Task: Add an event with the title Casual Product Development Update and Future Roadmap Discussion, date '2024/04/07', time 8:00 AM to 10:00 AM, logged in from the account softage.3@softage.netand send the event invitation to softage.7@softage.net and softage.8@softage.net. Set a reminder for the event At time of event
Action: Mouse moved to (78, 89)
Screenshot: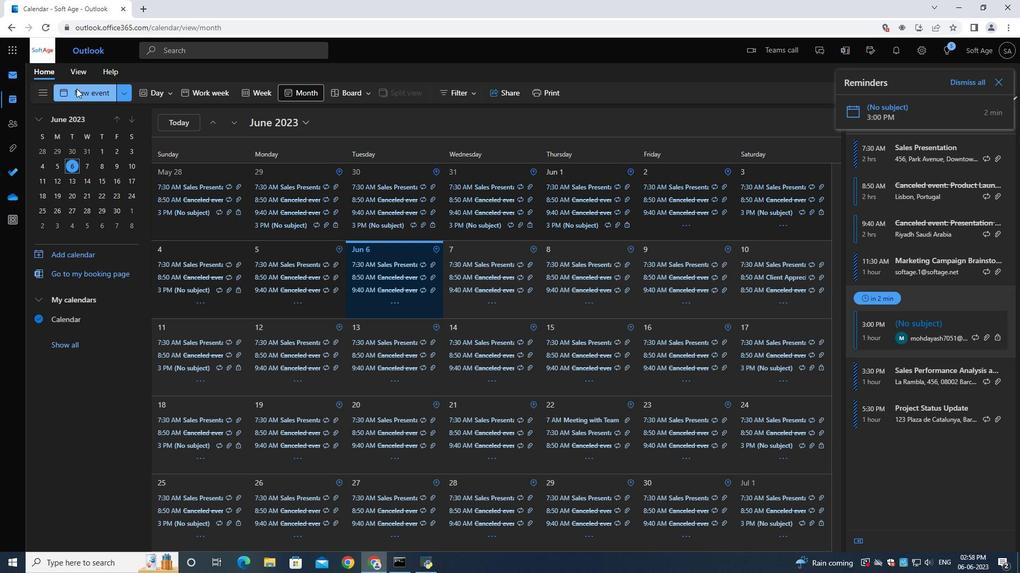 
Action: Mouse pressed left at (78, 89)
Screenshot: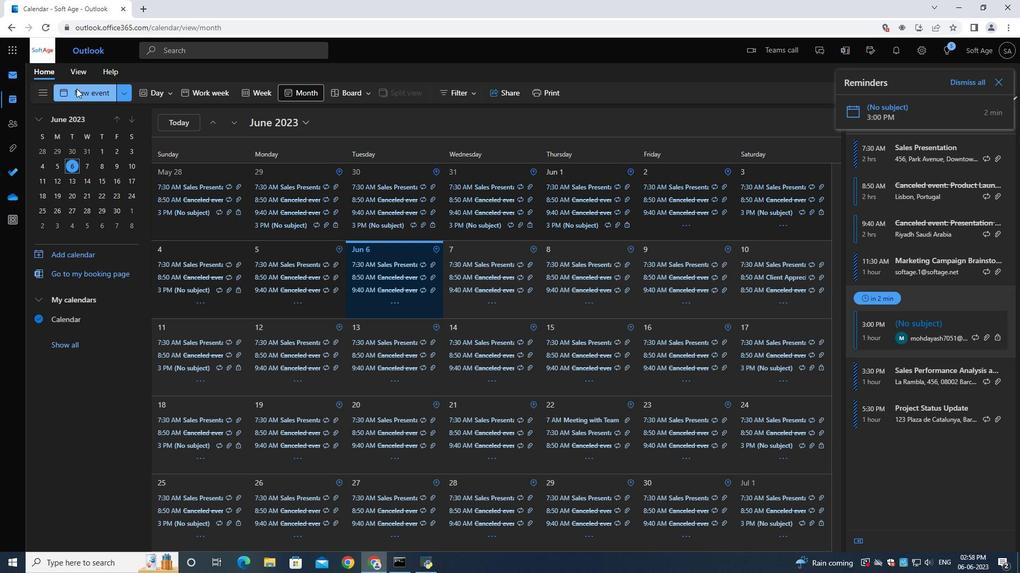 
Action: Mouse moved to (272, 161)
Screenshot: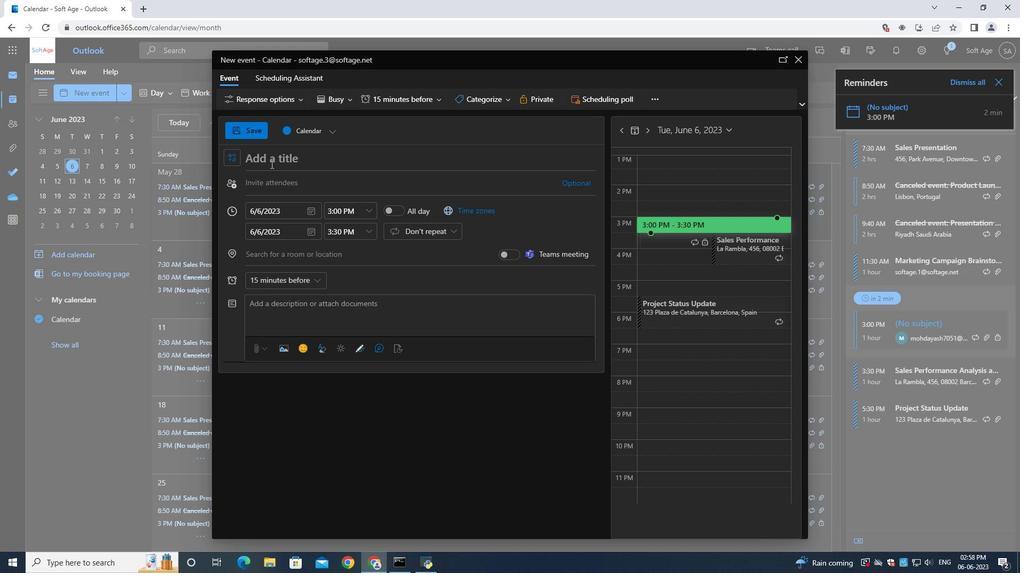 
Action: Mouse pressed left at (272, 161)
Screenshot: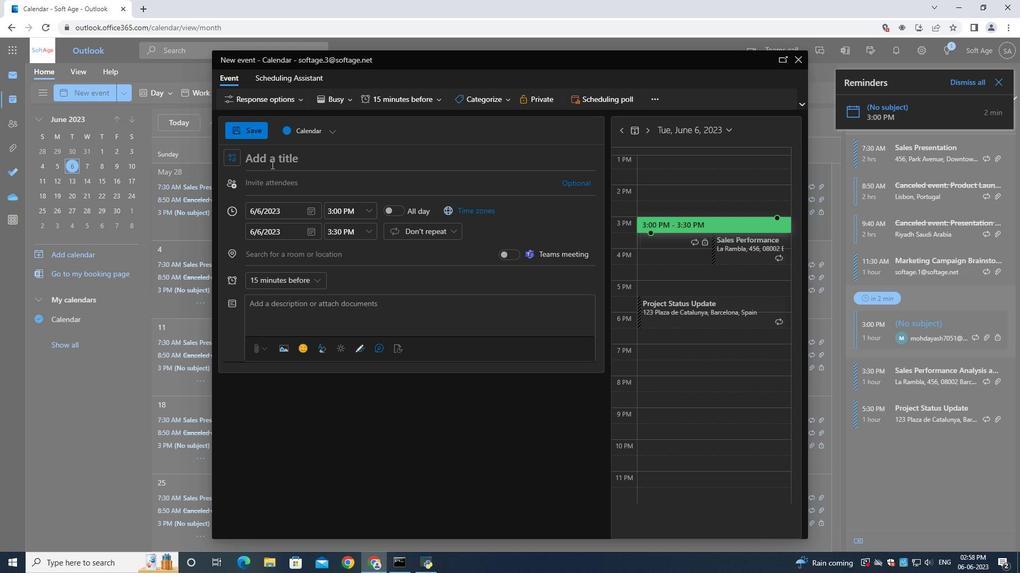 
Action: Key pressed <Key.shift>Casual<Key.space><Key.shift>Product<Key.space><Key.shift>Development<Key.space><Key.shift><Key.shift><Key.shift><Key.shift>Update<Key.space>and<Key.space><Key.shift>Future<Key.space><Key.shift>Roadmap<Key.space><Key.shift><Key.shift><Key.shift><Key.shift><Key.shift><Key.shift><Key.shift><Key.shift><Key.shift><Key.shift><Key.shift><Key.shift><Key.shift><Key.shift><Key.shift><Key.shift><Key.shift><Key.shift><Key.shift><Key.shift><Key.shift><Key.backspace><Key.backspace><Key.backspace><Key.backspace>map<Key.space><Key.backspace><Key.backspace><Key.backspace><Key.backspace><Key.backspace><Key.backspace><Key.backspace><Key.backspace><Key.backspace><Key.backspace><Key.backspace>re<Key.space><Key.shift>Roadmap<Key.space><Key.shift><Key.shift><Key.shift><Key.shift><Key.shift><Key.shift><Key.shift><Key.shift><Key.shift><Key.shift><Key.shift><Key.shift><Key.shift><Key.shift><Key.shift><Key.shift><Key.shift><Key.shift><Key.shift><Key.shift><Key.shift><Key.shift><Key.shift><Key.shift><Key.shift><Key.shift><Key.shift><Key.shift><Key.shift><Key.shift><Key.shift><Key.shift><Key.shift><Key.shift><Key.shift><Key.shift><Key.shift><Key.shift><Key.shift><Key.shift><Key.shift><Key.shift><Key.shift><Key.shift><Key.shift><Key.shift><Key.shift><Key.shift><Key.shift><Key.shift><Key.shift><Key.shift><Key.shift><Key.shift><Key.shift><Key.shift><Key.shift><Key.shift><Key.shift><Key.shift><Key.shift><Key.shift><Key.shift><Key.shift><Key.shift><Key.shift><Key.shift><Key.shift><Key.shift><Key.shift><Key.shift><Key.shift><Key.shift><Key.shift><Key.shift><Key.shift><Key.shift><Key.shift><Key.shift><Key.shift><Key.shift><Key.shift>Discussion<Key.space><Key.shift>Upa<Key.backspace>date<Key.space>and<Key.space><Key.shift>Future<Key.space><Key.backspace><Key.backspace><Key.backspace><Key.backspace><Key.backspace><Key.backspace><Key.backspace><Key.backspace><Key.backspace><Key.backspace><Key.backspace><Key.backspace><Key.backspace><Key.backspace><Key.backspace><Key.backspace><Key.backspace><Key.backspace><Key.backspace><Key.backspace><Key.backspace><Key.backspace><Key.backspace><Key.backspace><Key.backspace><Key.backspace><Key.backspace><Key.backspace><Key.backspace><Key.backspace><Key.backspace>ap
Screenshot: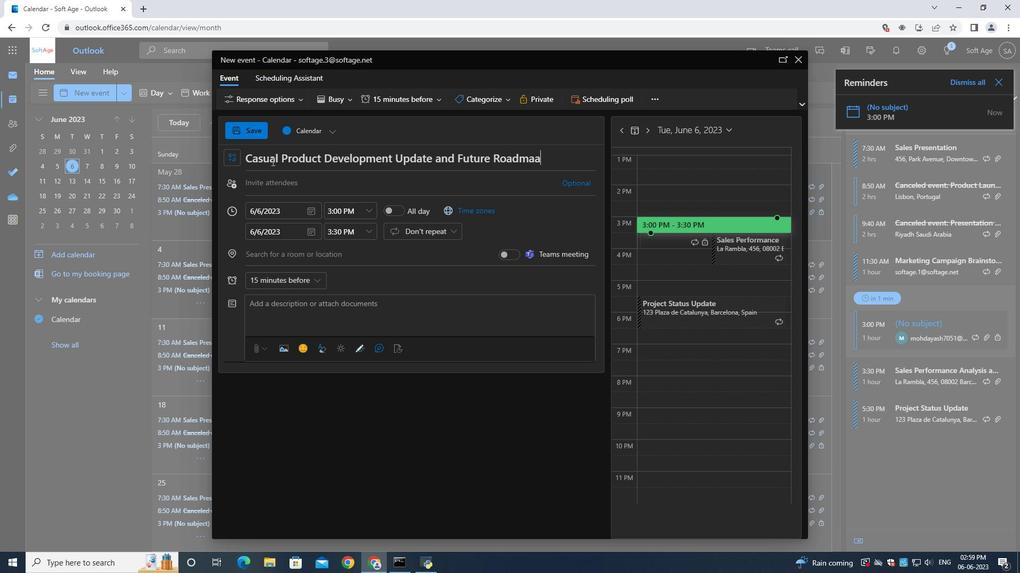 
Action: Mouse moved to (285, 210)
Screenshot: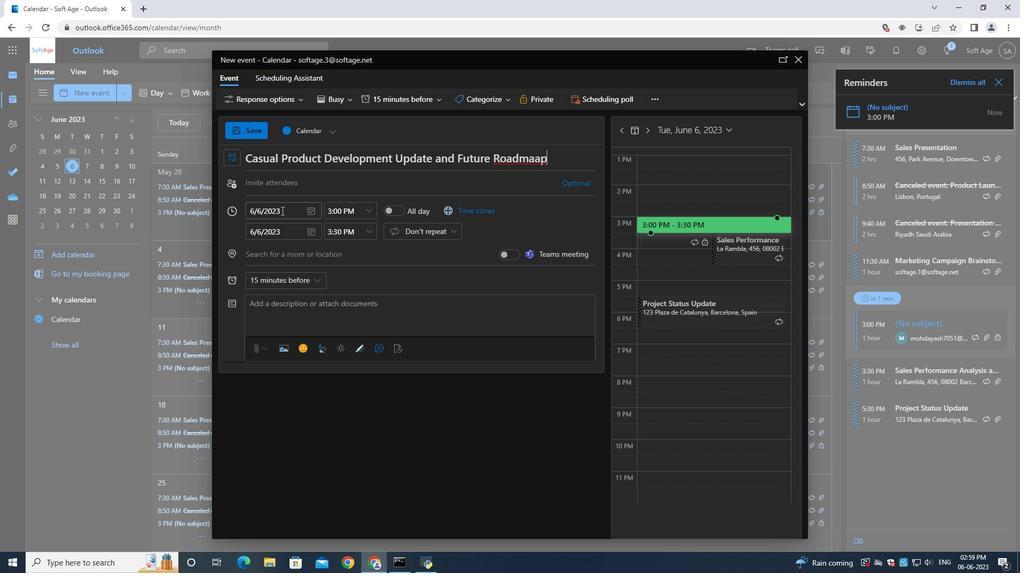 
Action: Key pressed <Key.backspace><Key.backspace>p
Screenshot: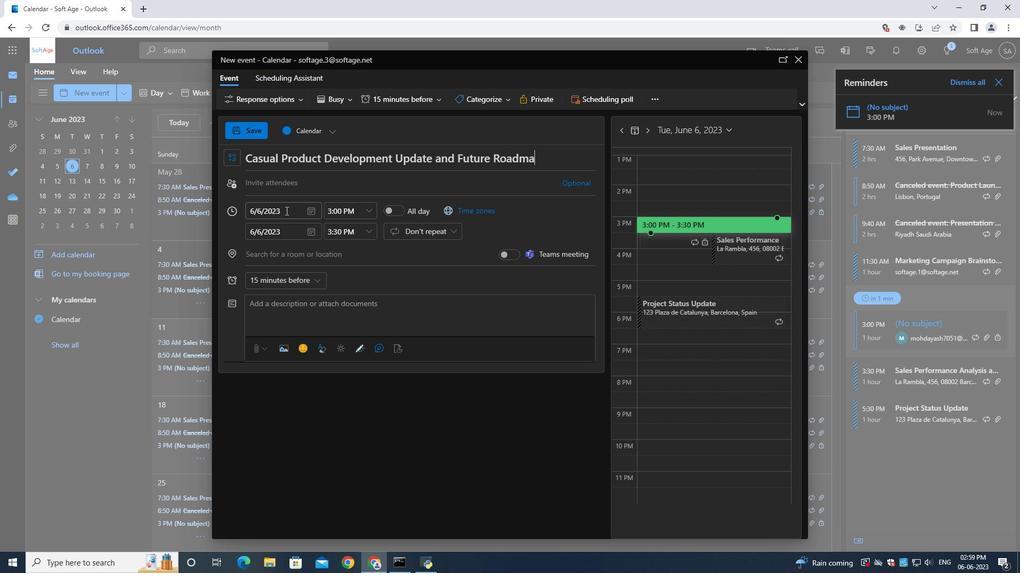 
Action: Mouse moved to (313, 214)
Screenshot: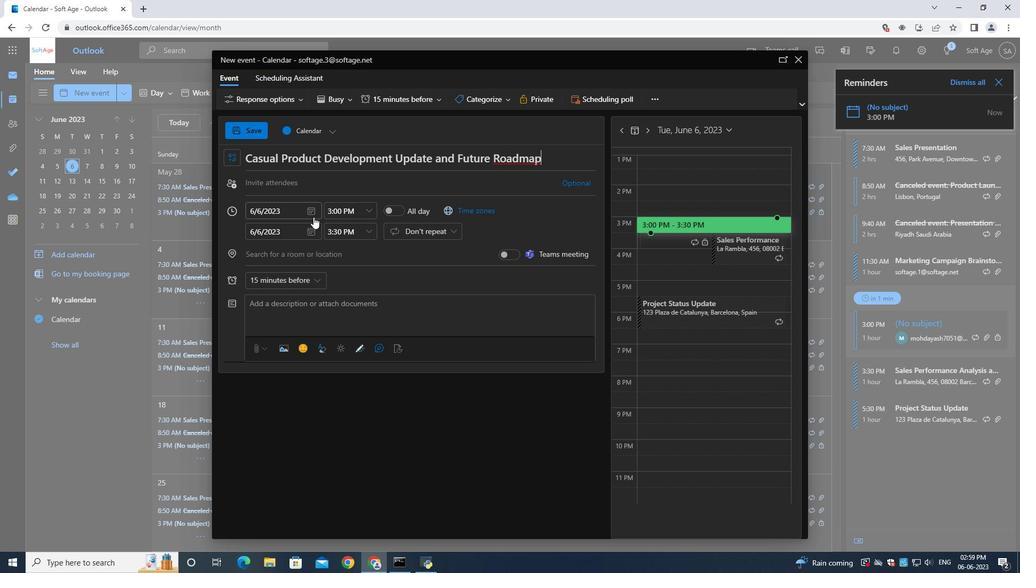 
Action: Mouse pressed left at (313, 214)
Screenshot: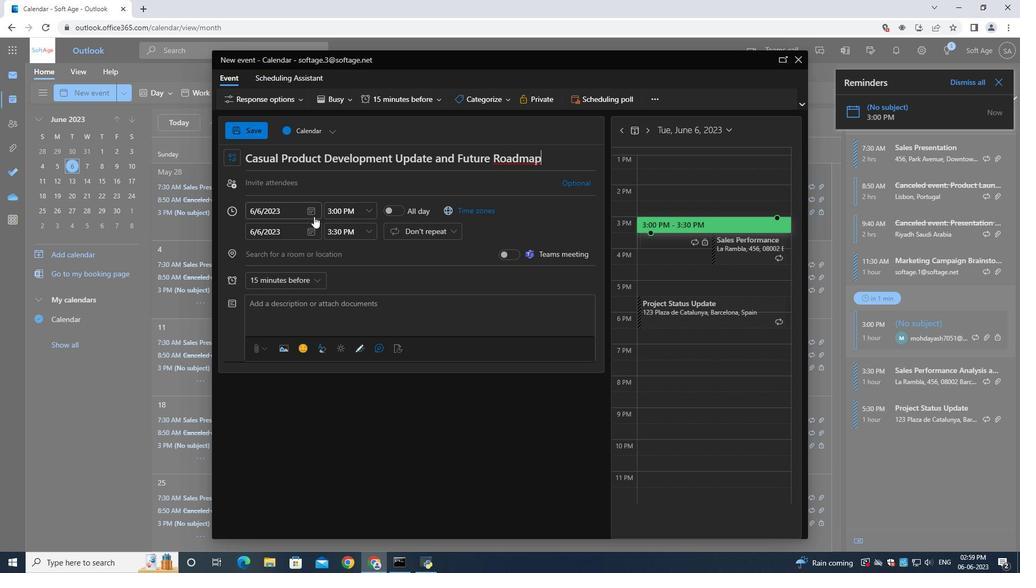 
Action: Mouse moved to (347, 231)
Screenshot: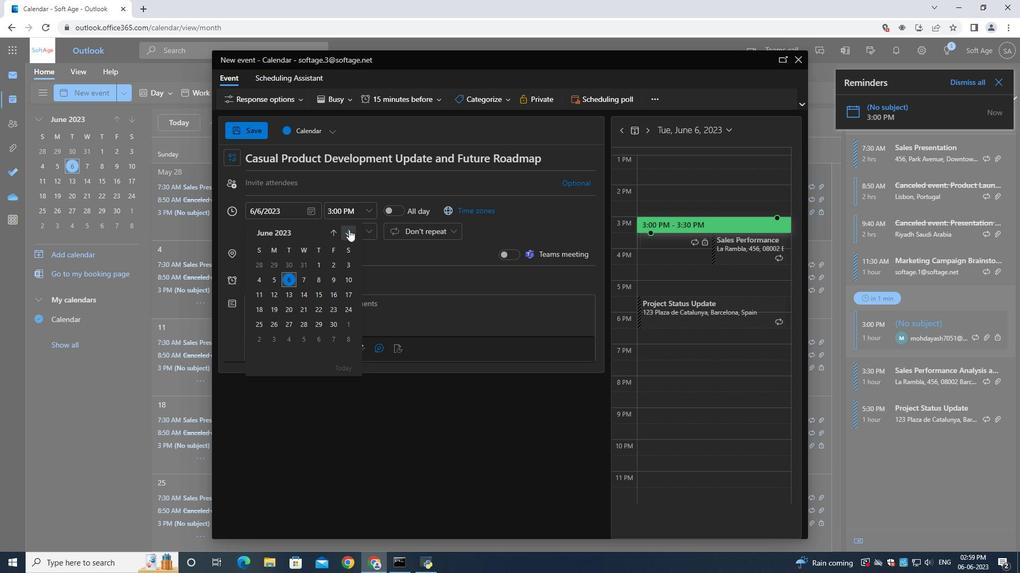 
Action: Mouse pressed left at (347, 231)
Screenshot: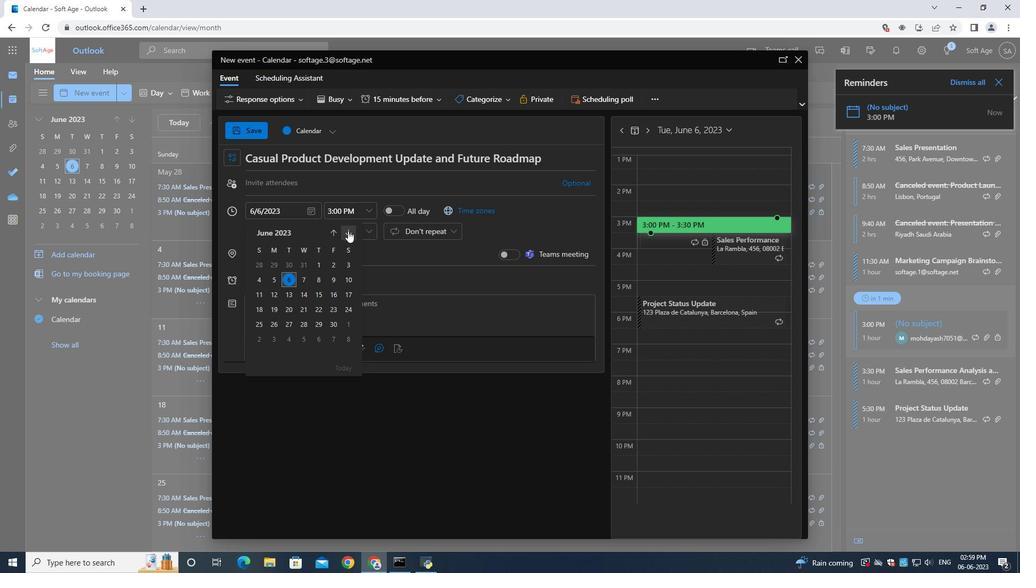 
Action: Mouse moved to (347, 231)
Screenshot: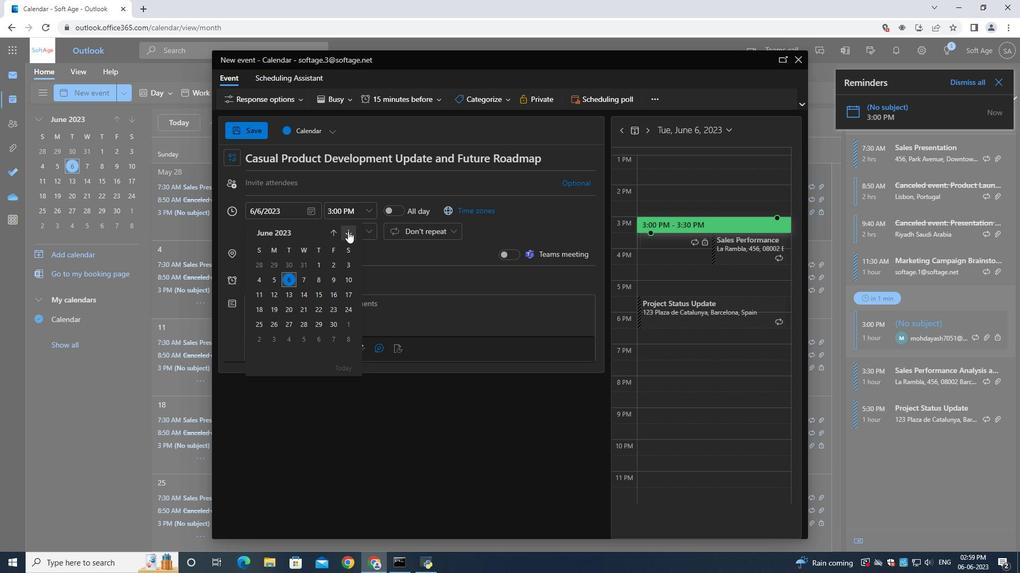 
Action: Mouse pressed left at (347, 231)
Screenshot: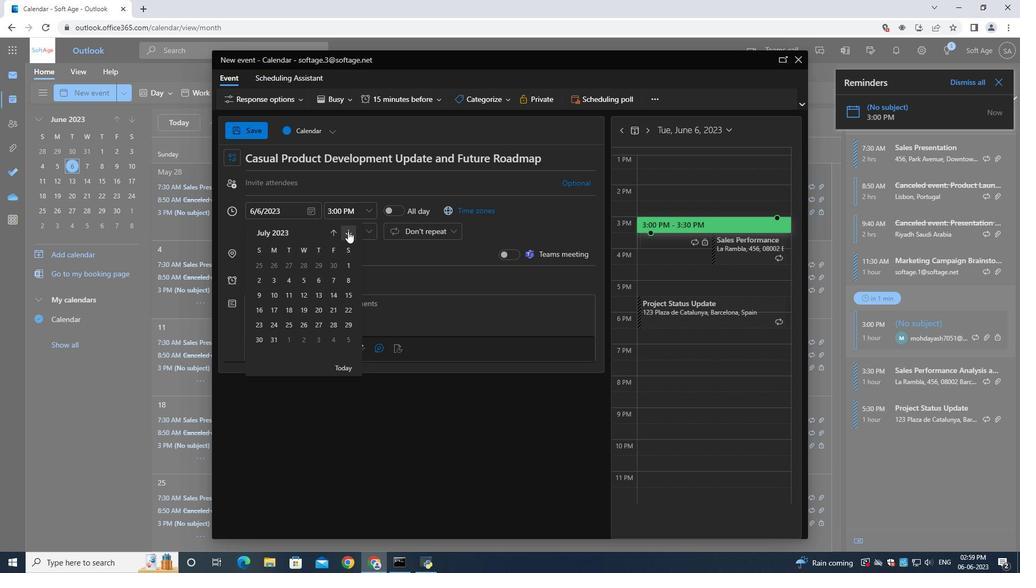 
Action: Mouse pressed left at (347, 231)
Screenshot: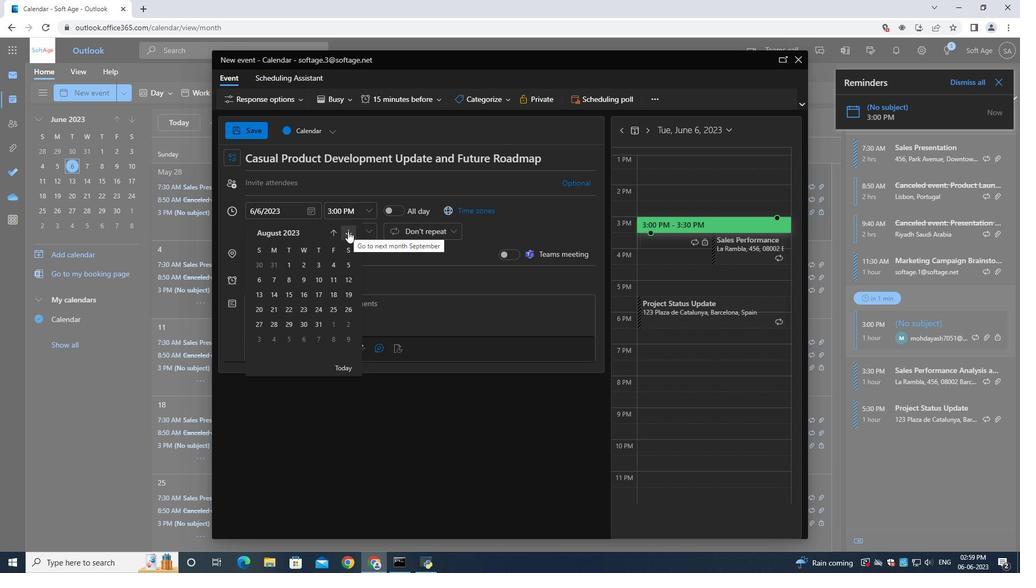 
Action: Mouse pressed left at (347, 231)
Screenshot: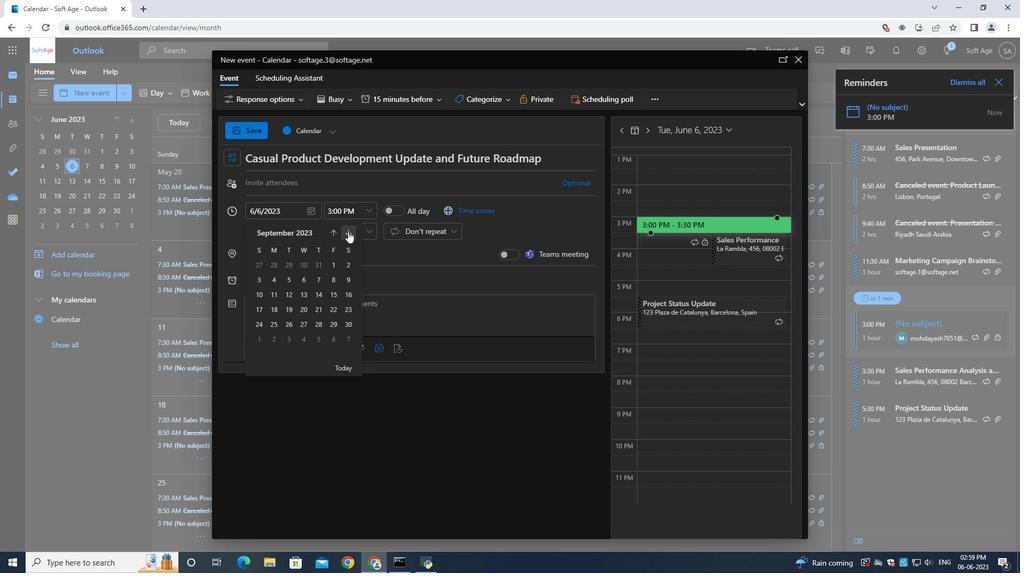 
Action: Mouse pressed left at (347, 231)
Screenshot: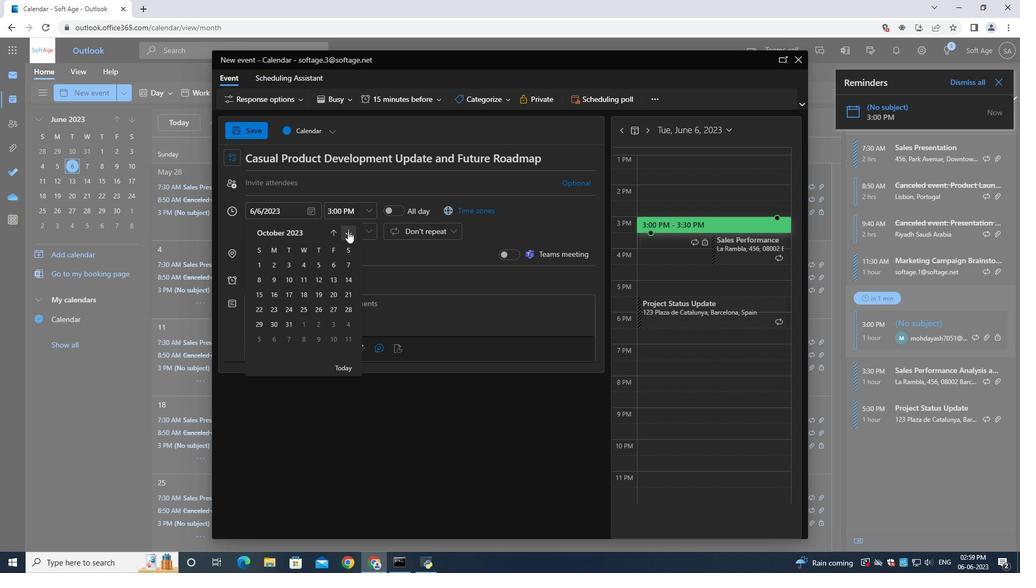 
Action: Mouse pressed left at (347, 231)
Screenshot: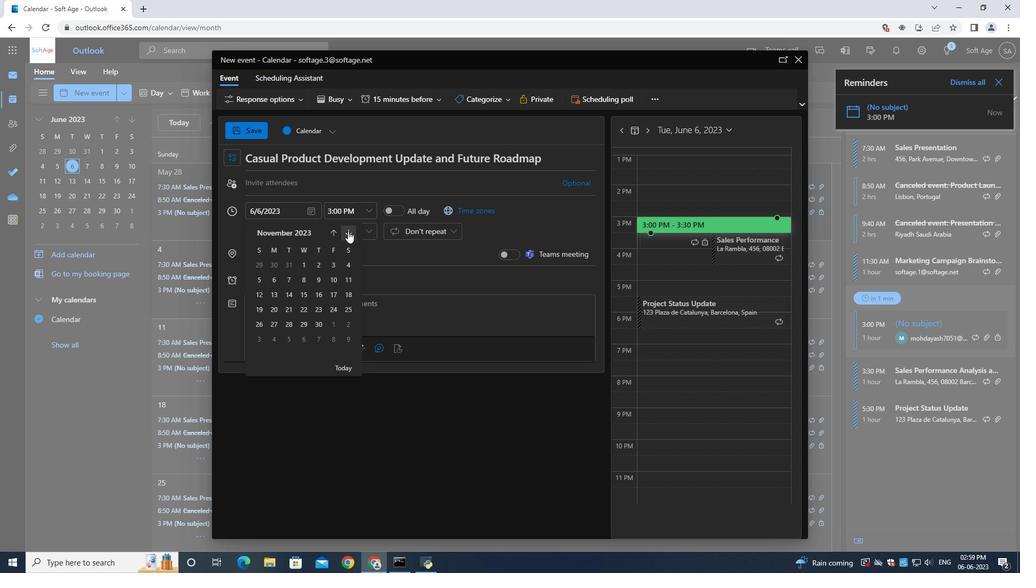 
Action: Mouse pressed left at (347, 231)
Screenshot: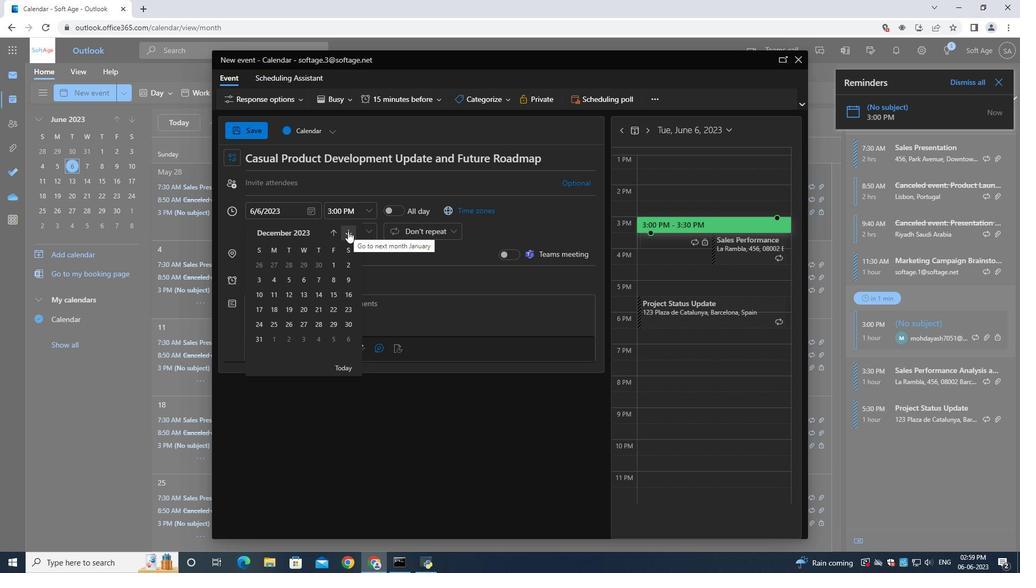 
Action: Mouse pressed left at (347, 231)
Screenshot: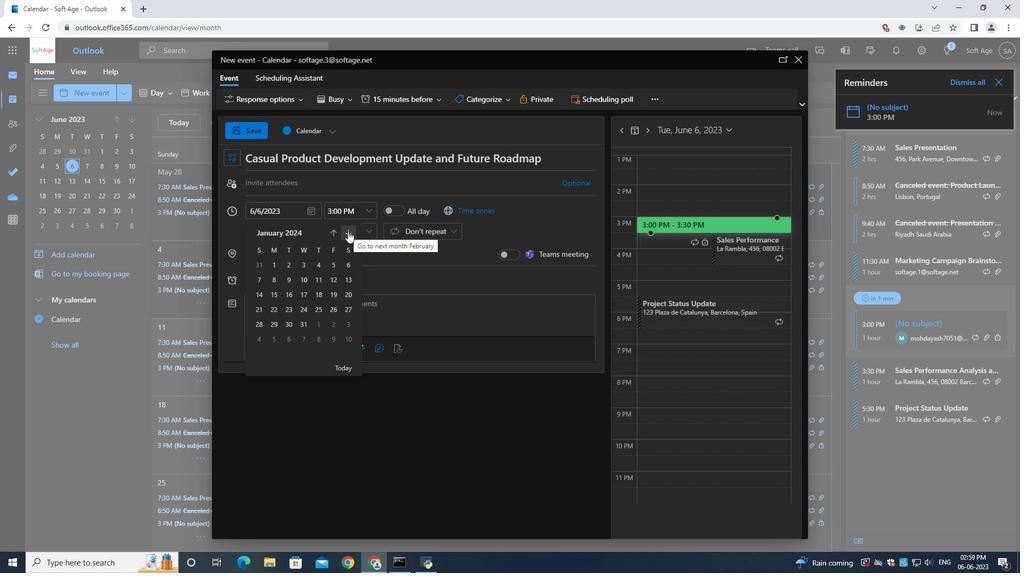 
Action: Mouse pressed left at (347, 231)
Screenshot: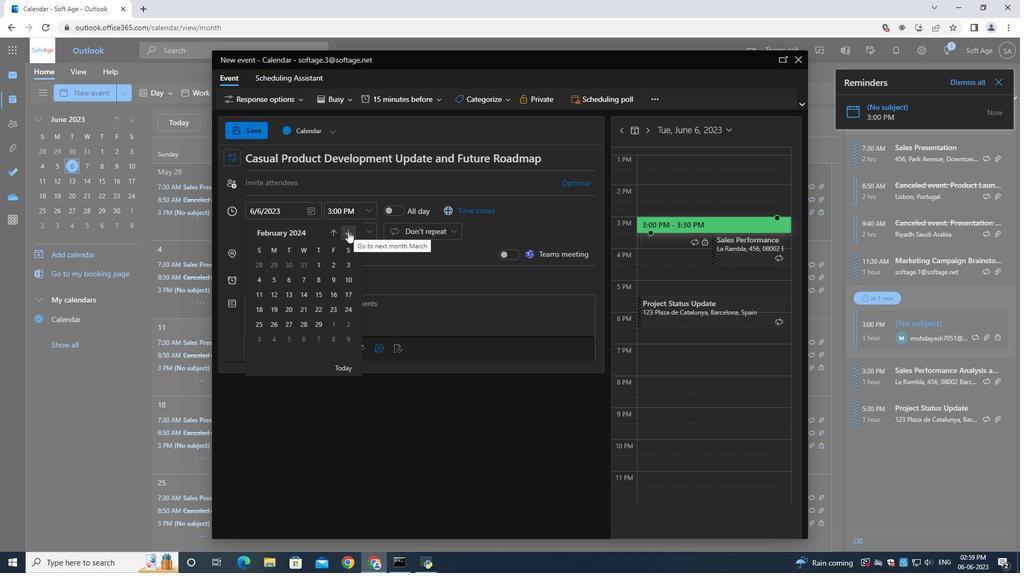 
Action: Mouse pressed left at (347, 231)
Screenshot: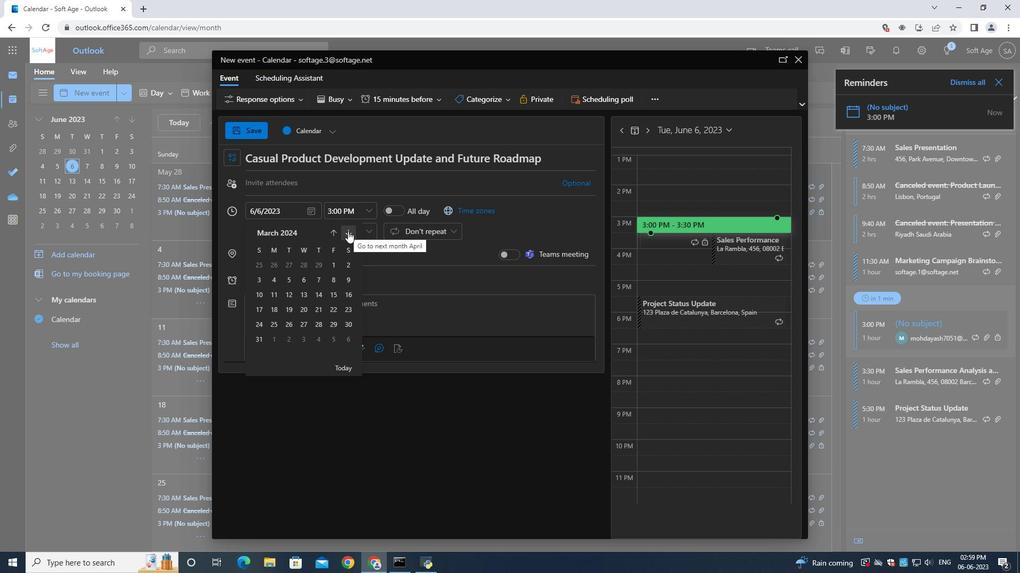 
Action: Mouse moved to (257, 285)
Screenshot: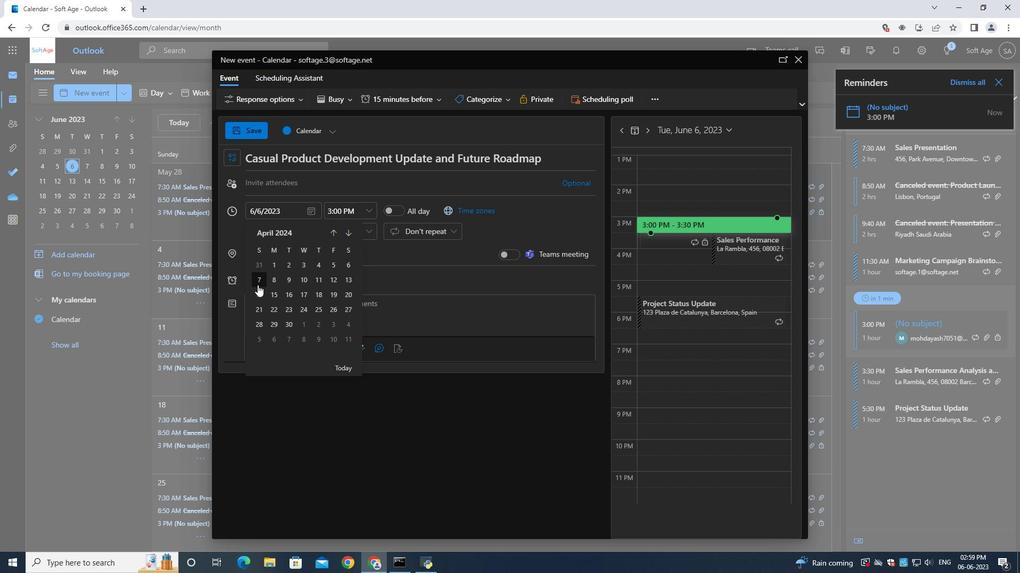
Action: Mouse pressed left at (257, 285)
Screenshot: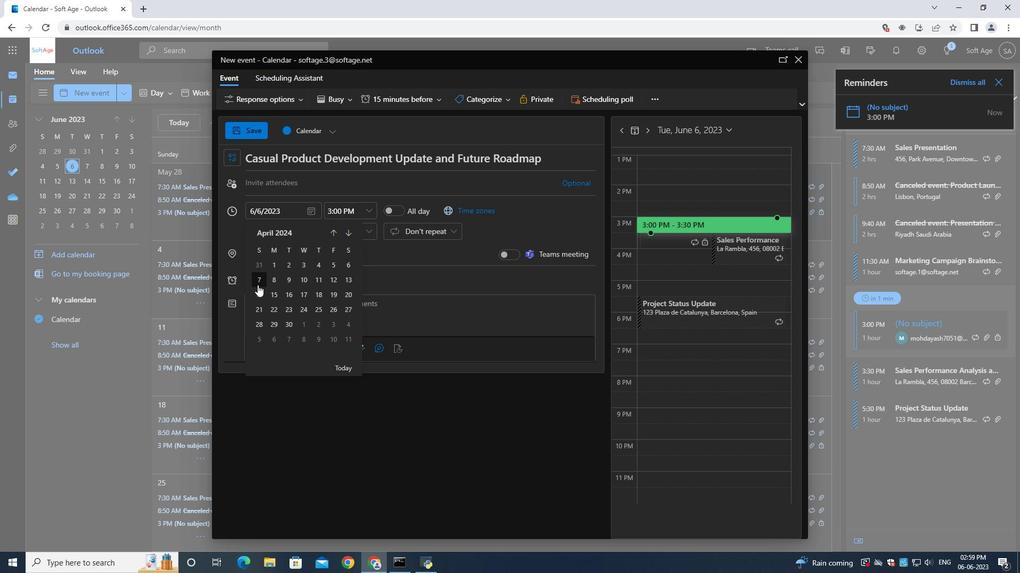 
Action: Mouse moved to (344, 214)
Screenshot: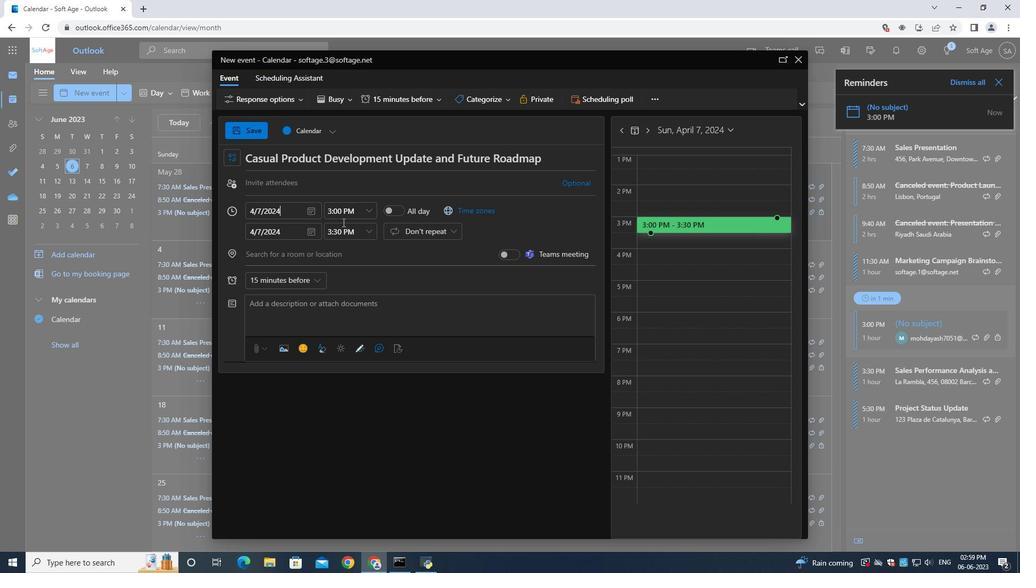 
Action: Mouse pressed left at (344, 214)
Screenshot: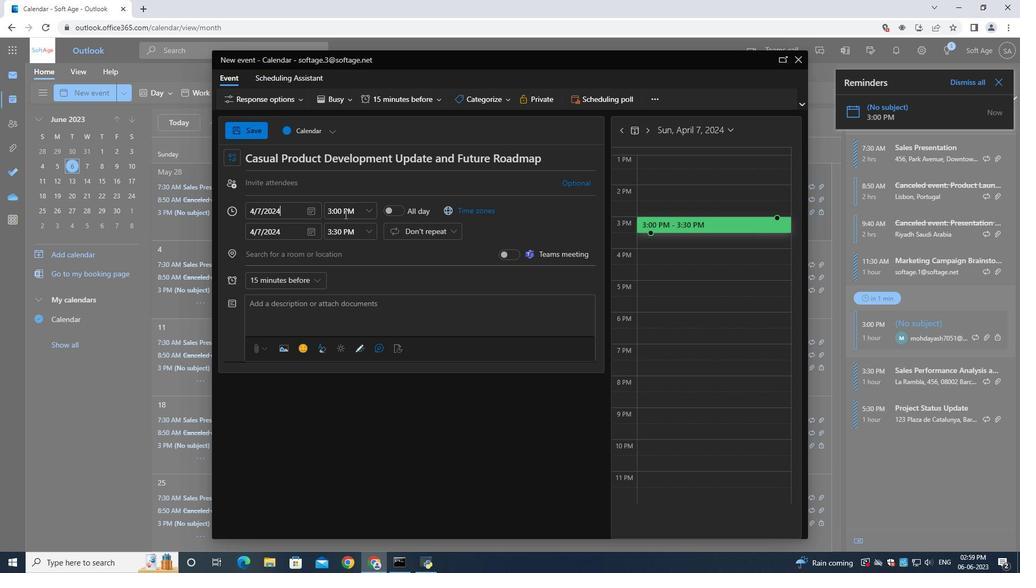 
Action: Key pressed 8<Key.shift_r>:00<Key.shift><Key.shift><Key.shift><Key.shift><Key.shift><Key.shift><Key.shift><Key.shift><Key.shift><Key.shift><Key.shift><Key.shift><Key.shift><Key.shift>AM
Screenshot: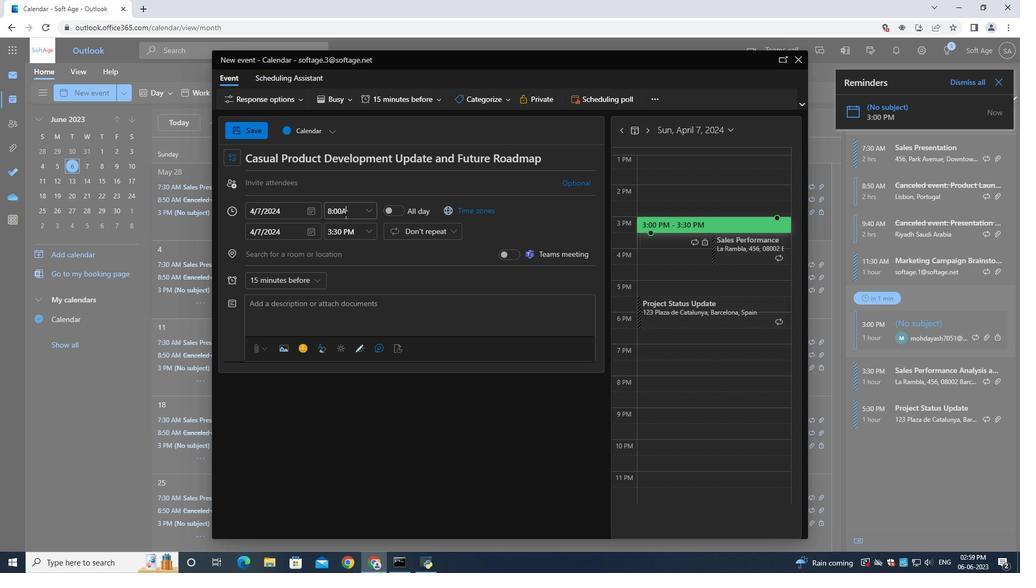 
Action: Mouse moved to (351, 231)
Screenshot: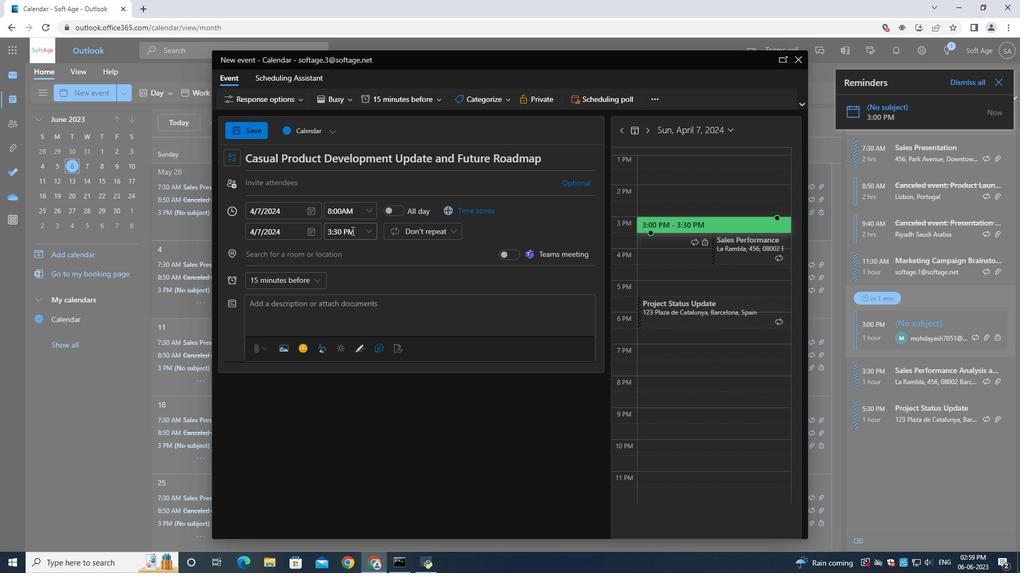 
Action: Mouse pressed left at (351, 231)
Screenshot: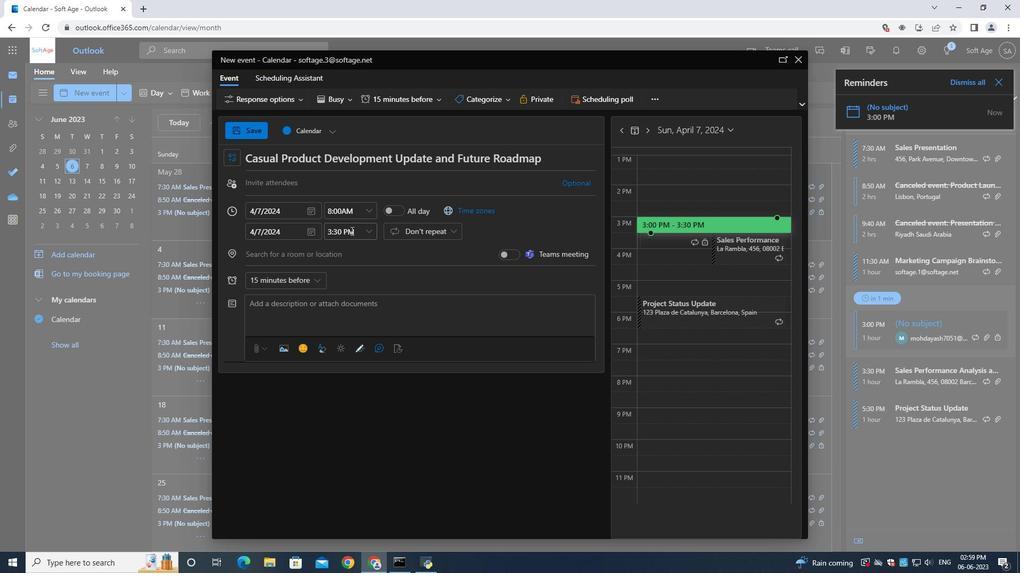 
Action: Mouse moved to (352, 232)
Screenshot: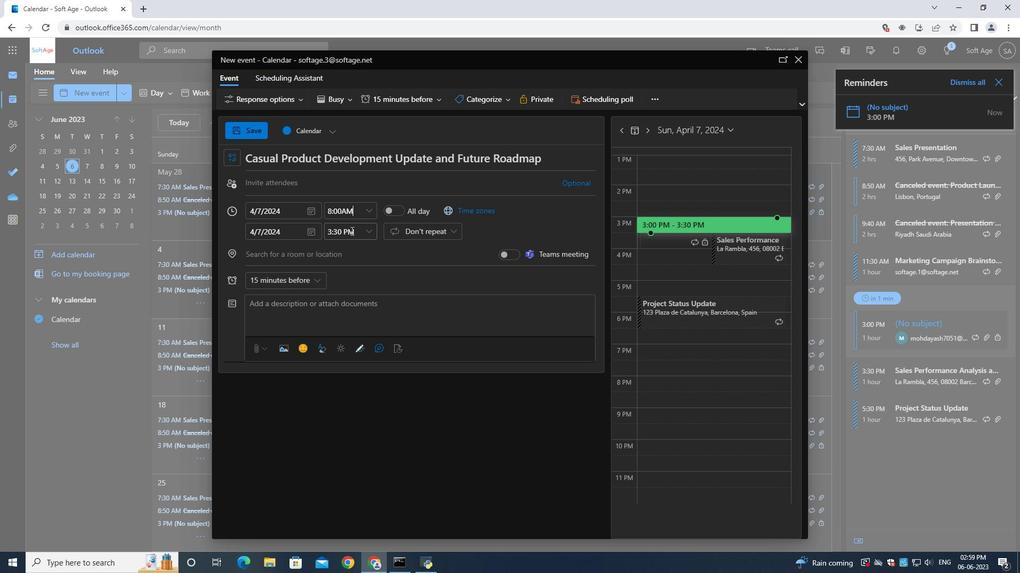 
Action: Key pressed 10<Key.shift_r>:00<Key.shift>AM
Screenshot: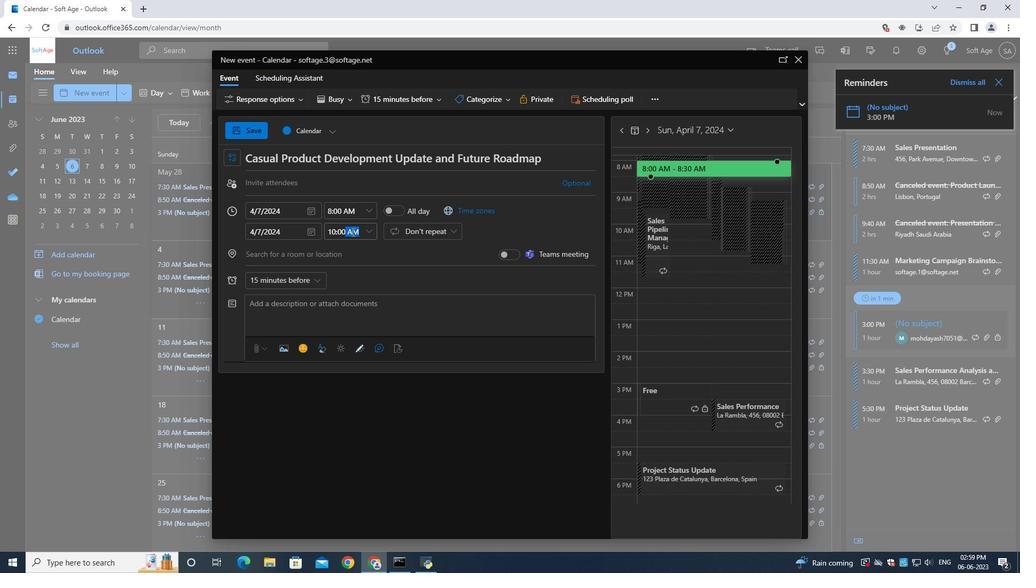 
Action: Mouse moved to (270, 188)
Screenshot: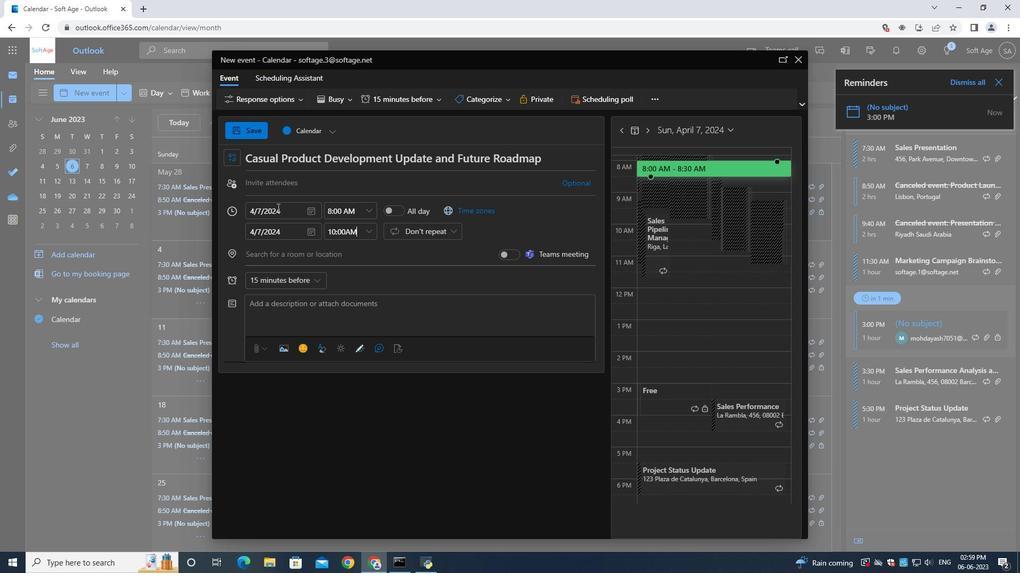 
Action: Mouse pressed left at (270, 188)
Screenshot: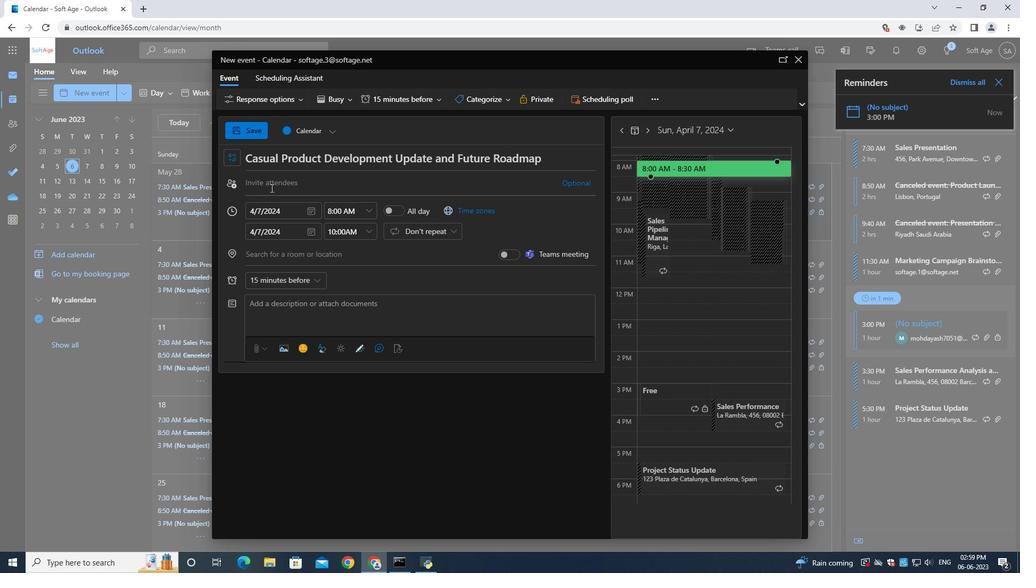 
Action: Mouse moved to (277, 185)
Screenshot: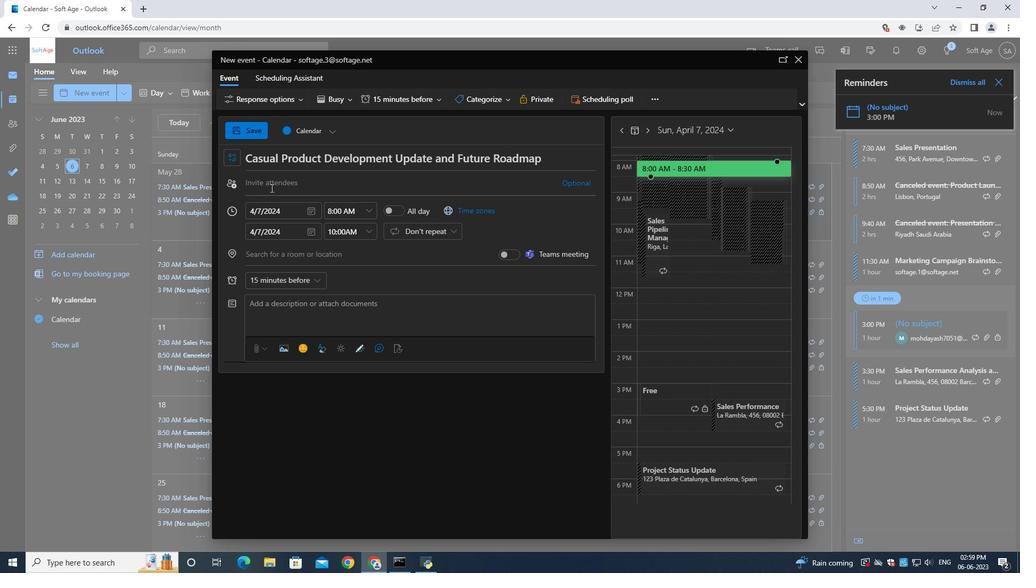
Action: Key pressed softage.7<Key.shift>@softage.net
Screenshot: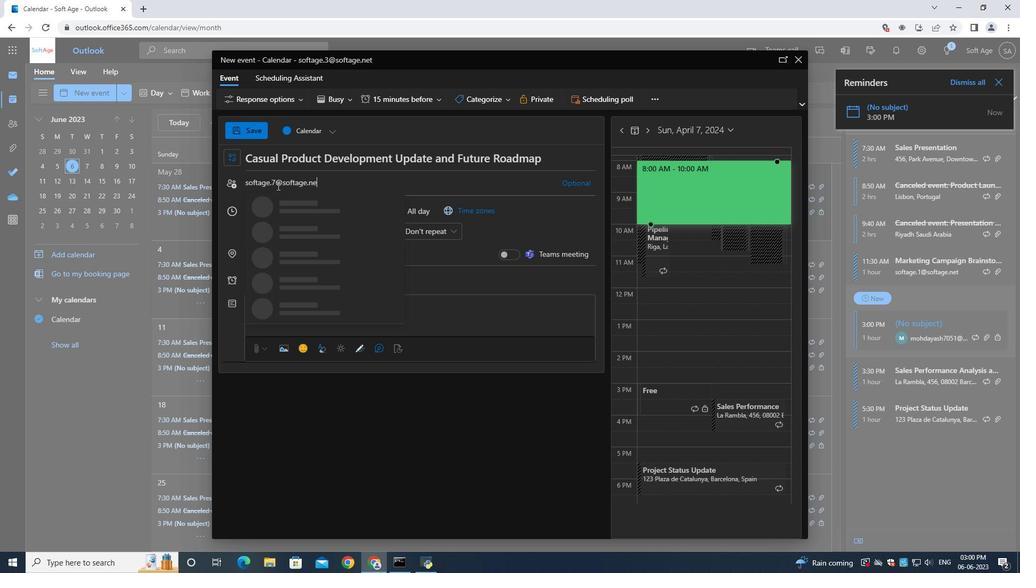 
Action: Mouse moved to (284, 203)
Screenshot: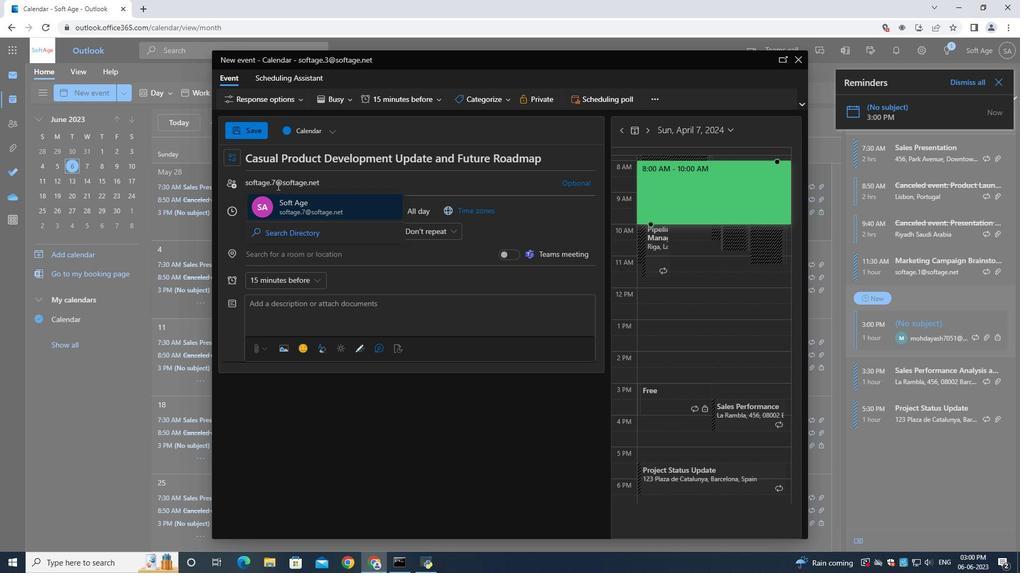 
Action: Mouse pressed left at (284, 203)
Screenshot: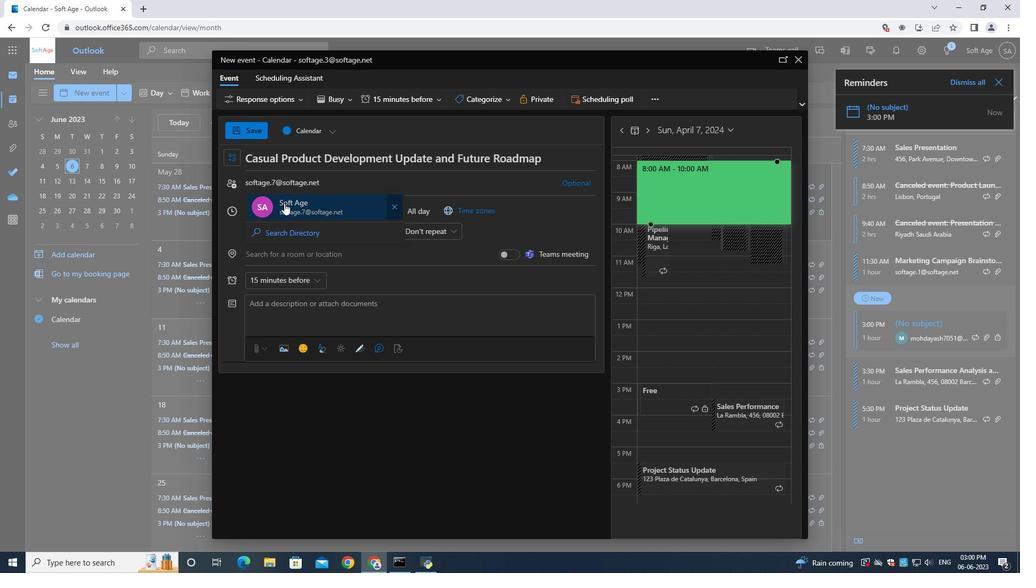 
Action: Key pressed softage.8<Key.shift>@softage.net
Screenshot: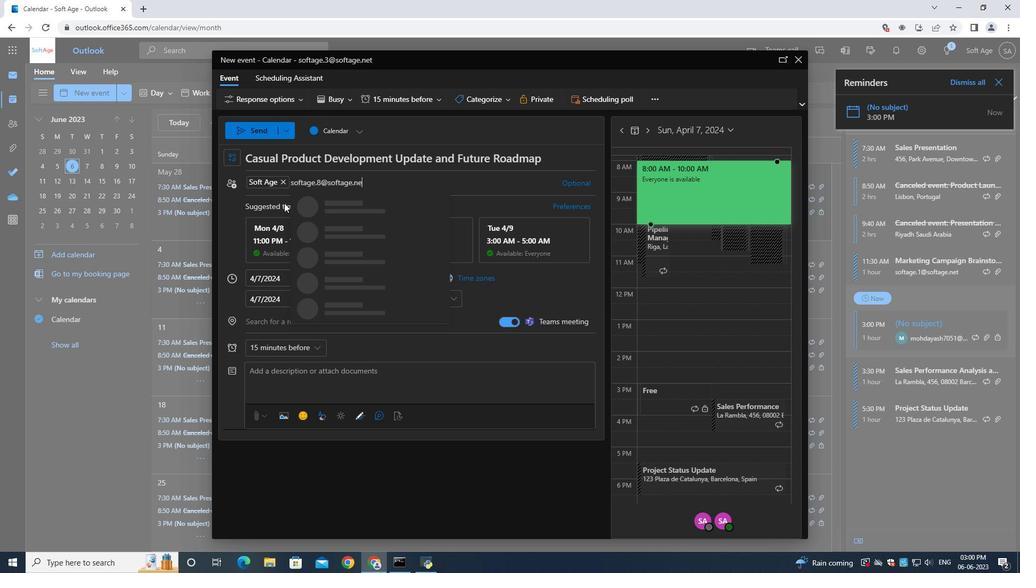 
Action: Mouse moved to (334, 209)
Screenshot: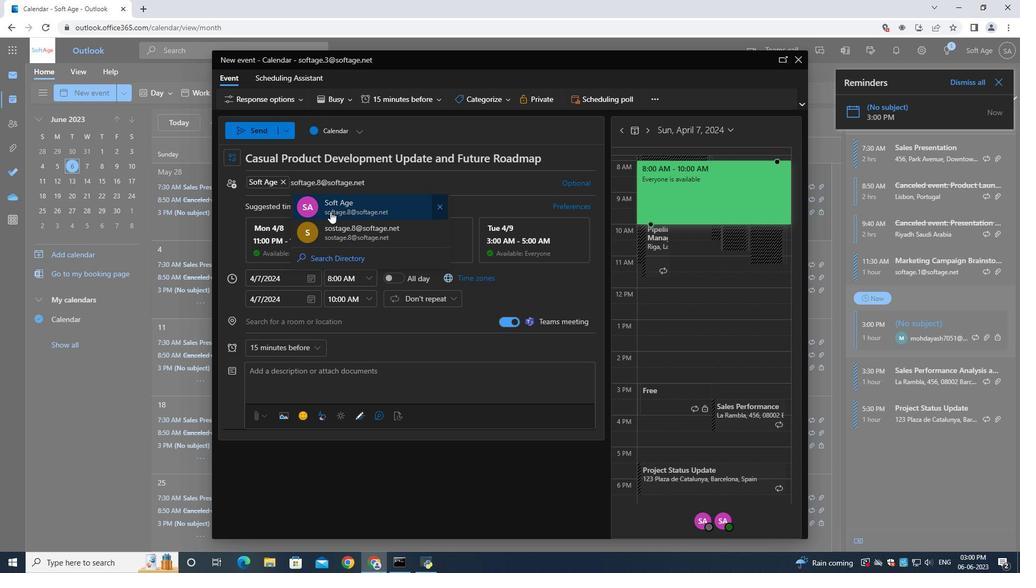 
Action: Mouse pressed left at (334, 209)
Screenshot: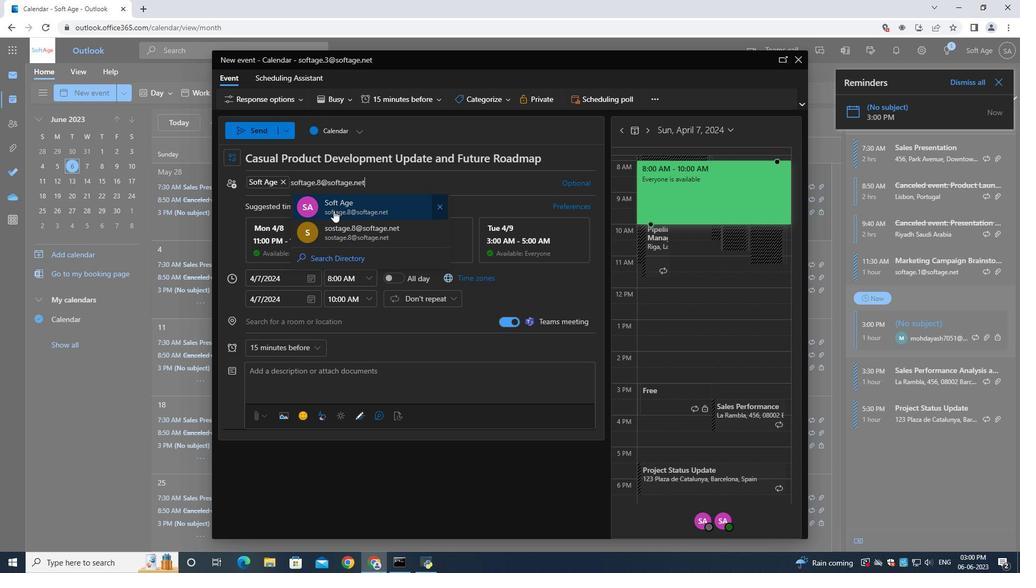 
Action: Mouse moved to (279, 343)
Screenshot: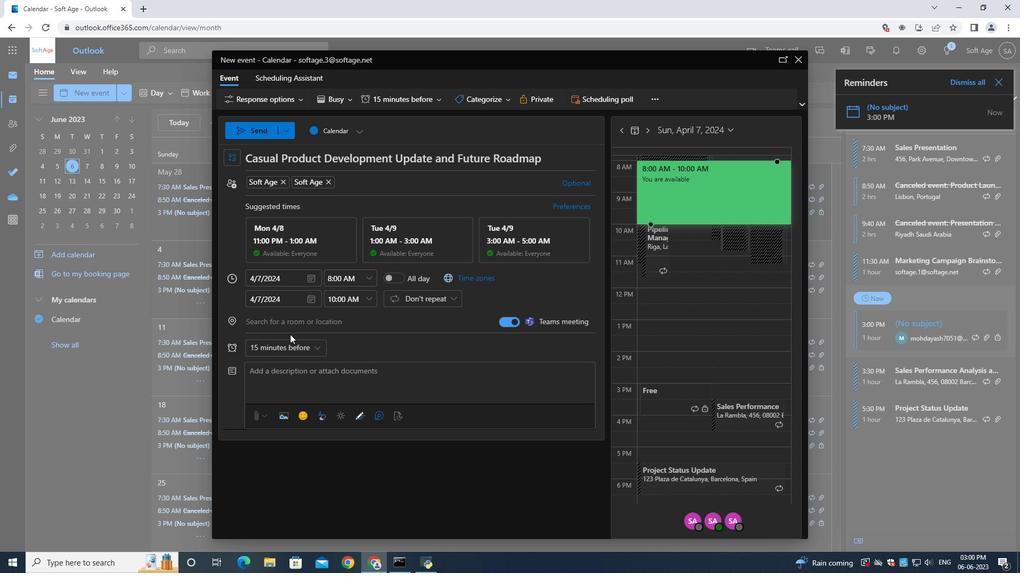 
Action: Mouse pressed left at (279, 343)
Screenshot: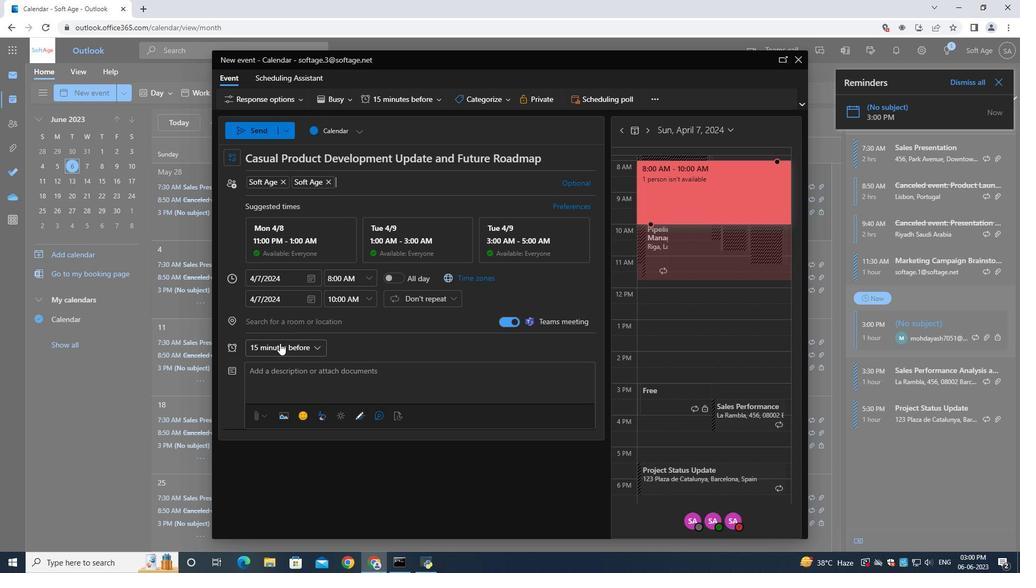 
Action: Mouse moved to (282, 155)
Screenshot: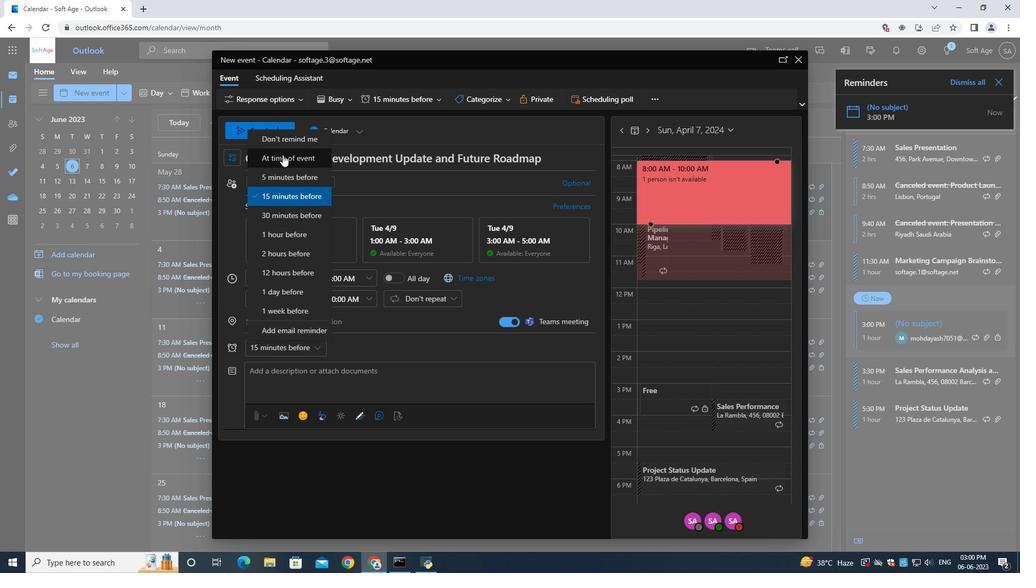 
Action: Mouse pressed left at (282, 155)
Screenshot: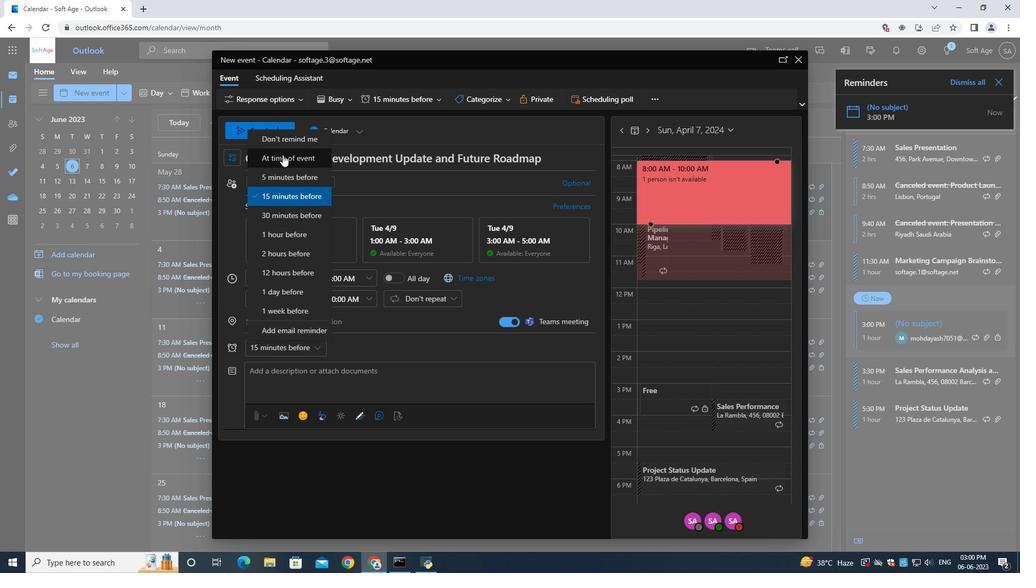
Action: Mouse moved to (248, 130)
Screenshot: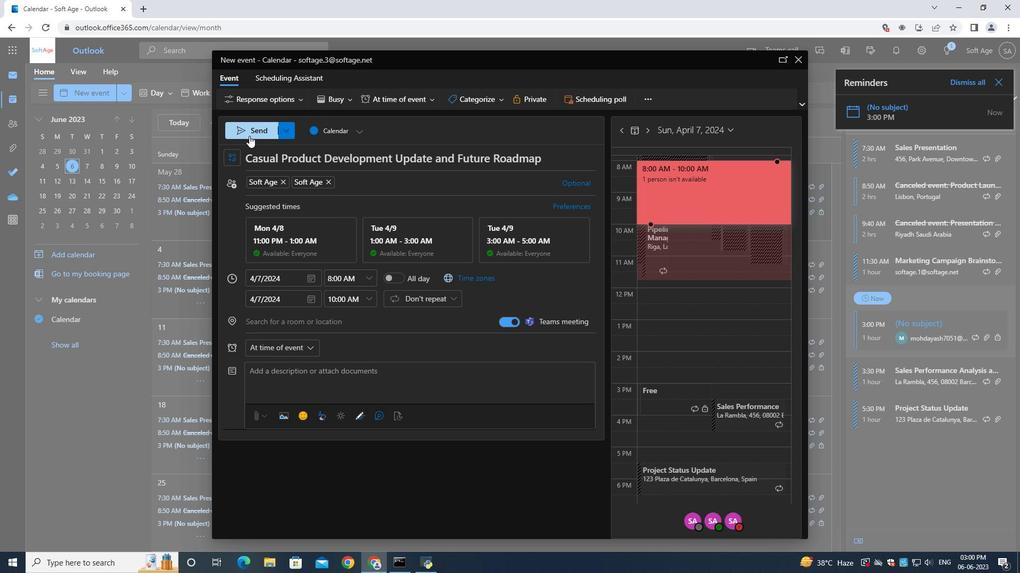 
Action: Mouse pressed left at (248, 130)
Screenshot: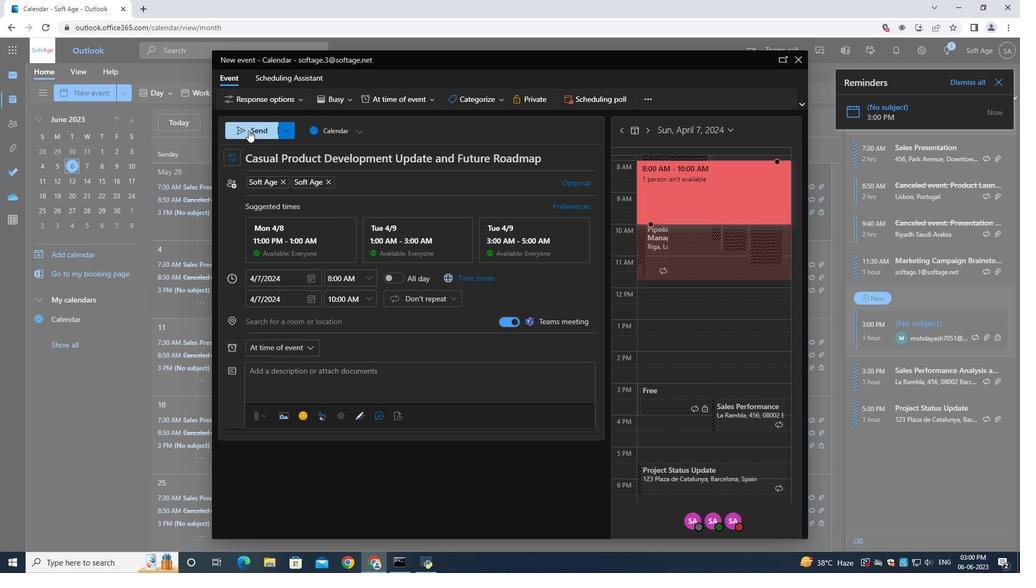 
Action: Mouse moved to (294, 151)
Screenshot: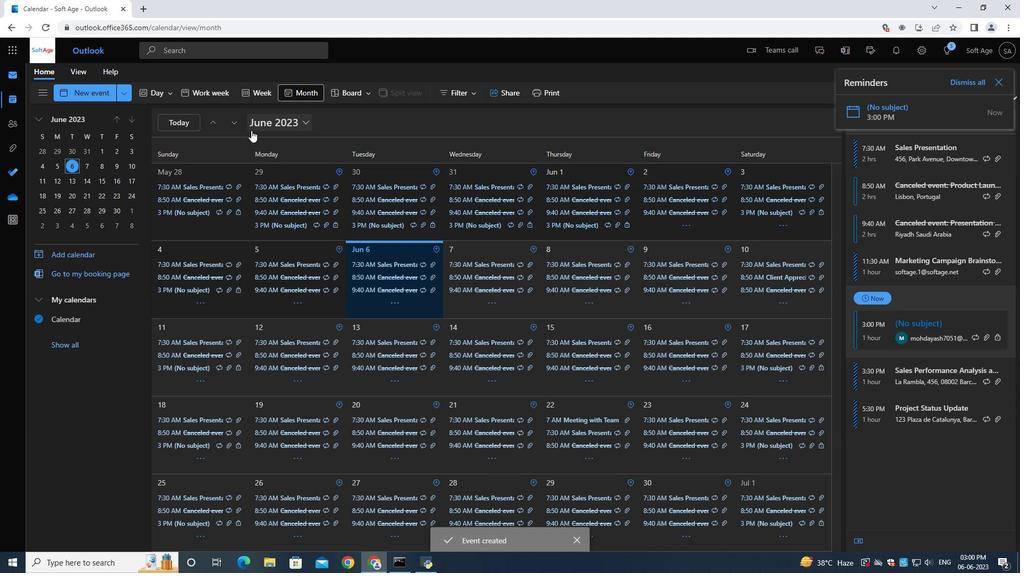 
